 Task: Create a due date automation trigger when advanced on, on the wednesday of the week a card is due add basic without any labels at 11:00 AM.
Action: Mouse moved to (1028, 93)
Screenshot: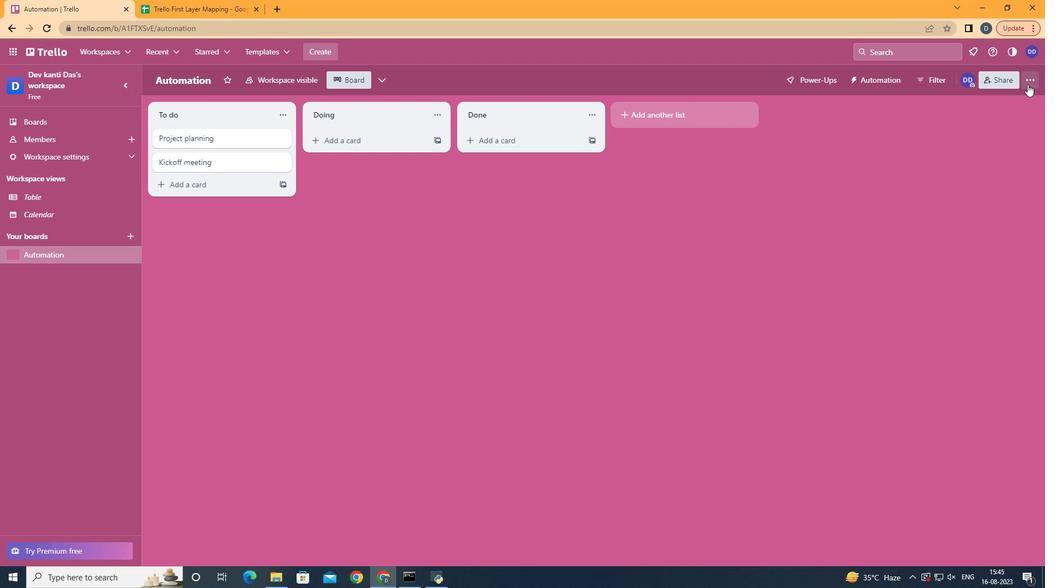 
Action: Mouse pressed left at (1028, 93)
Screenshot: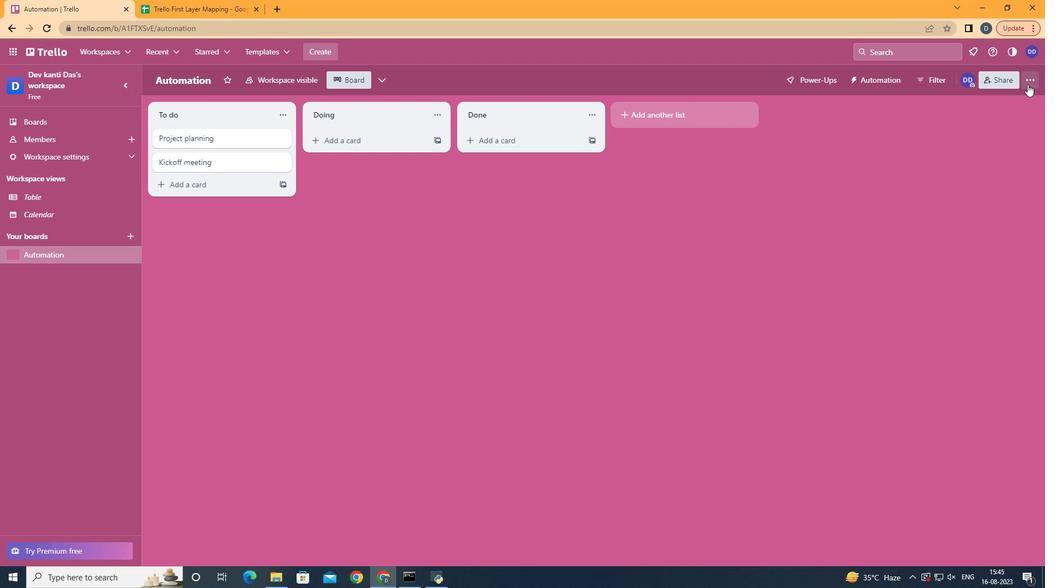 
Action: Mouse moved to (1032, 88)
Screenshot: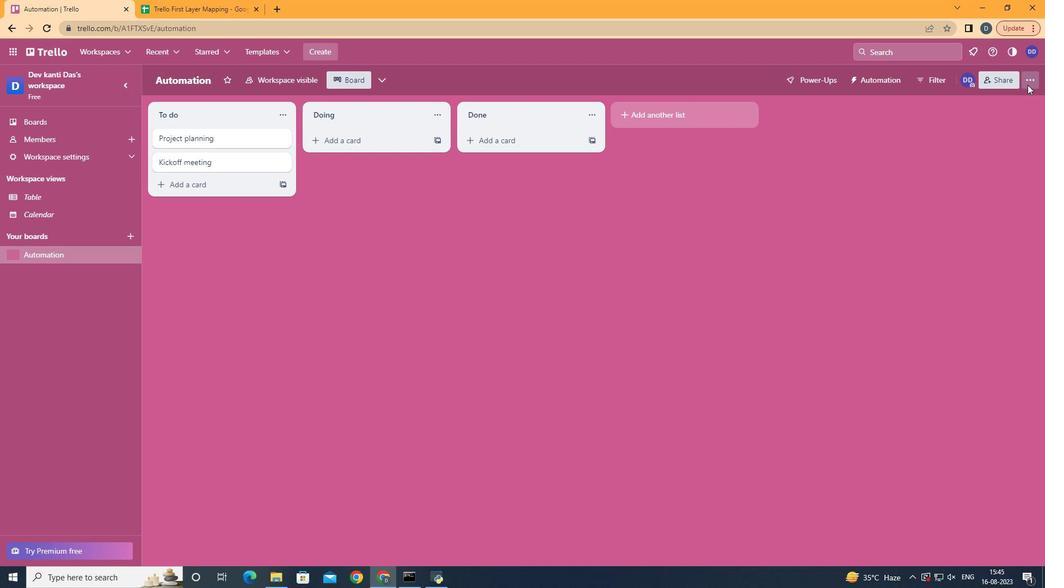 
Action: Mouse pressed left at (1032, 88)
Screenshot: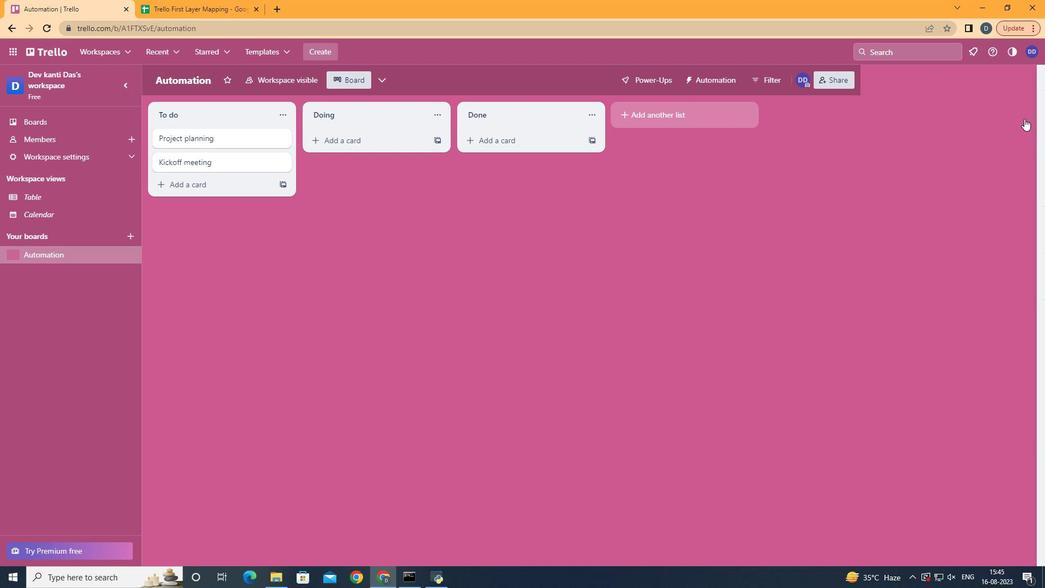 
Action: Mouse moved to (949, 241)
Screenshot: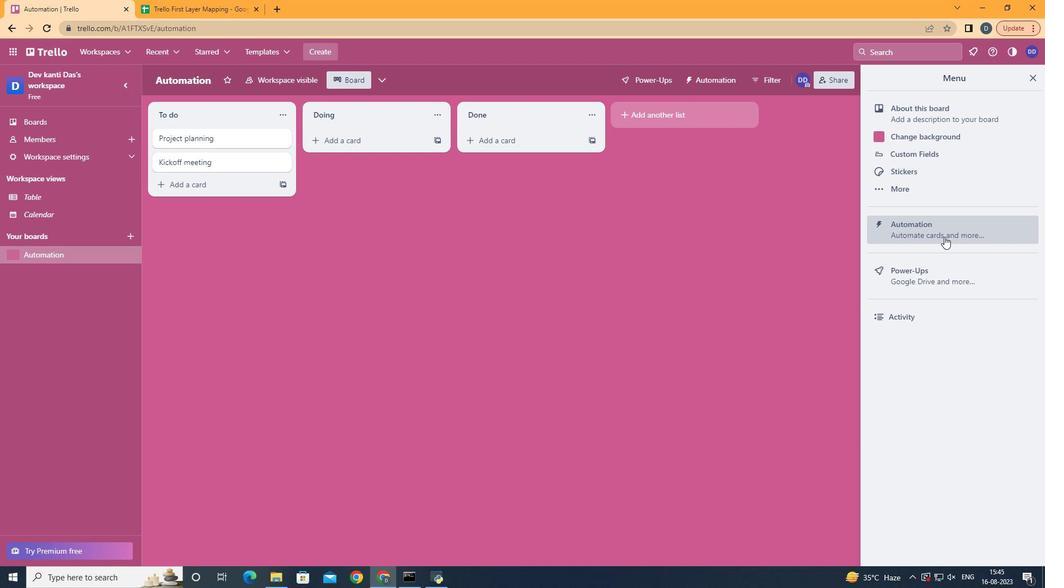 
Action: Mouse pressed left at (949, 241)
Screenshot: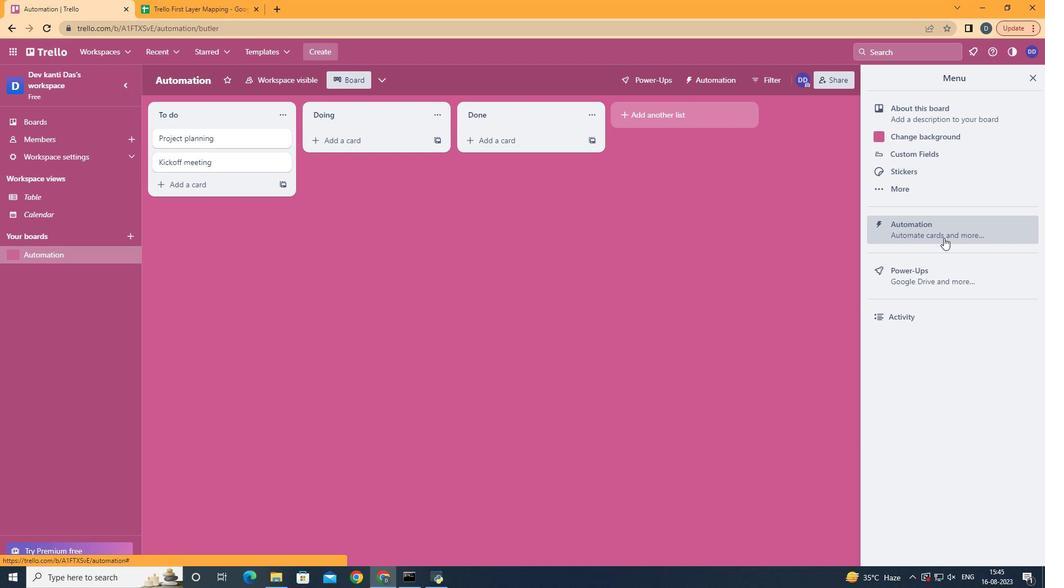 
Action: Mouse moved to (216, 216)
Screenshot: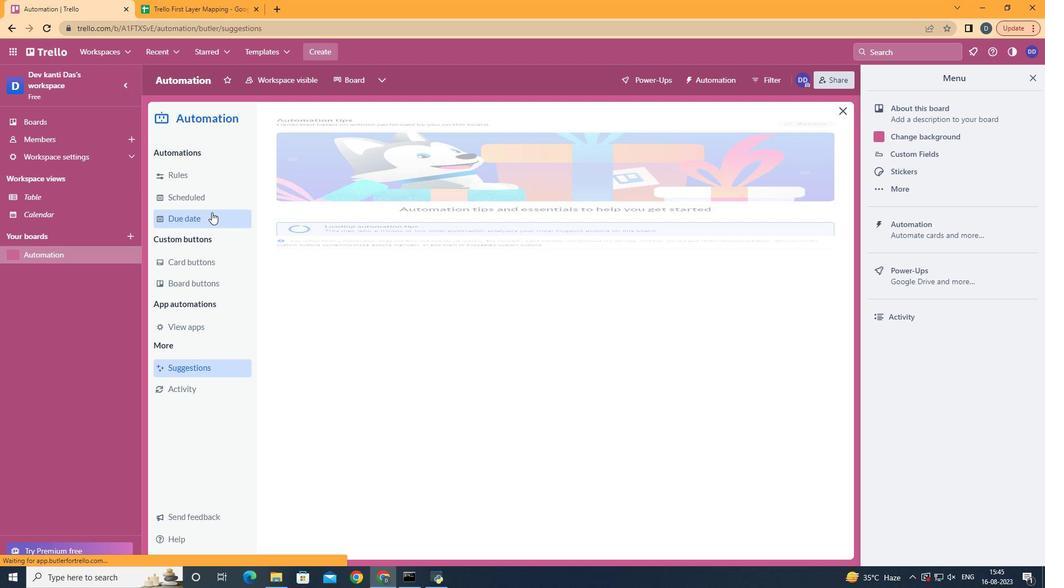
Action: Mouse pressed left at (216, 216)
Screenshot: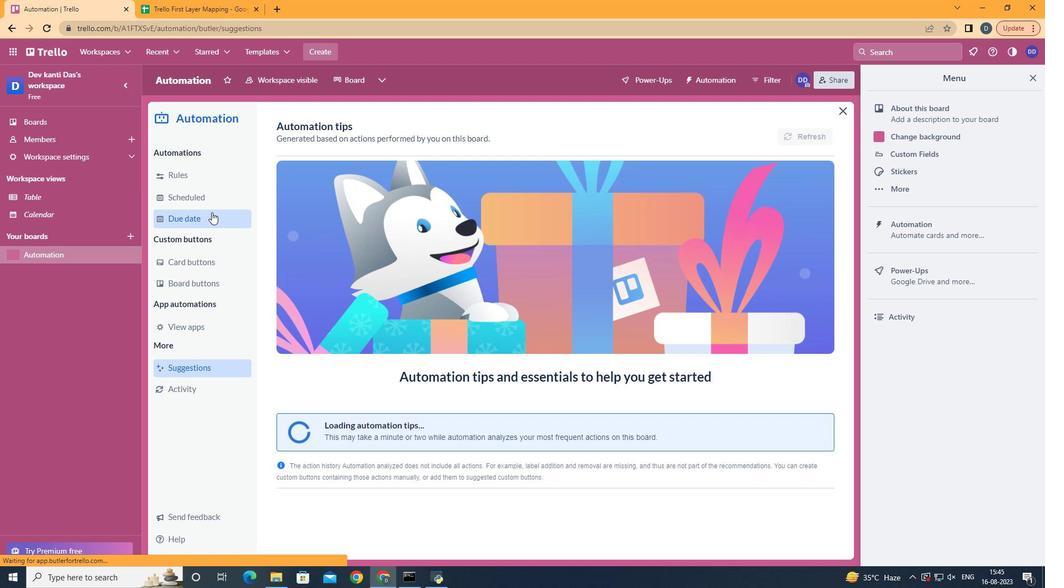 
Action: Mouse moved to (756, 136)
Screenshot: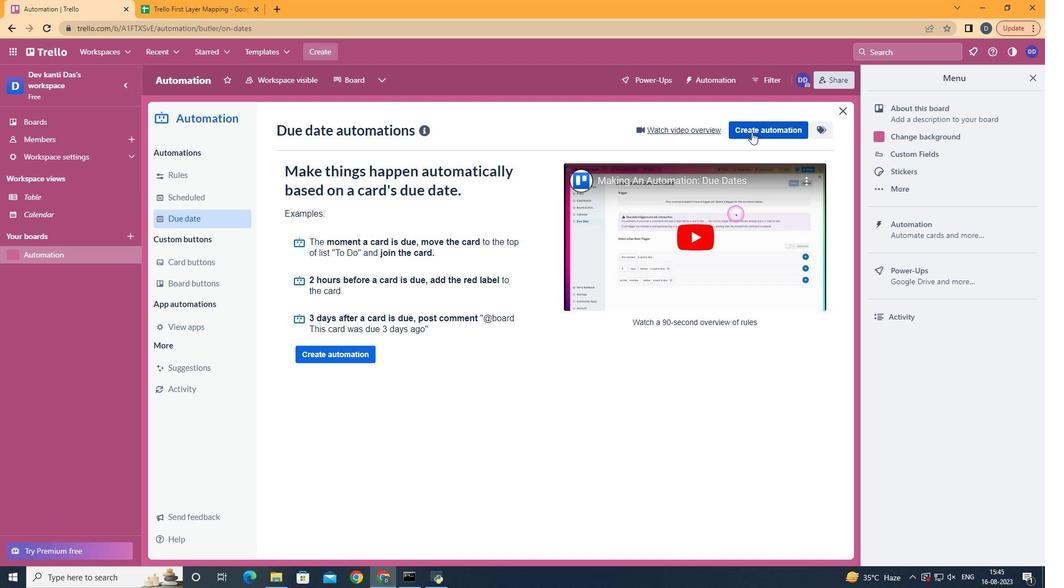 
Action: Mouse pressed left at (756, 136)
Screenshot: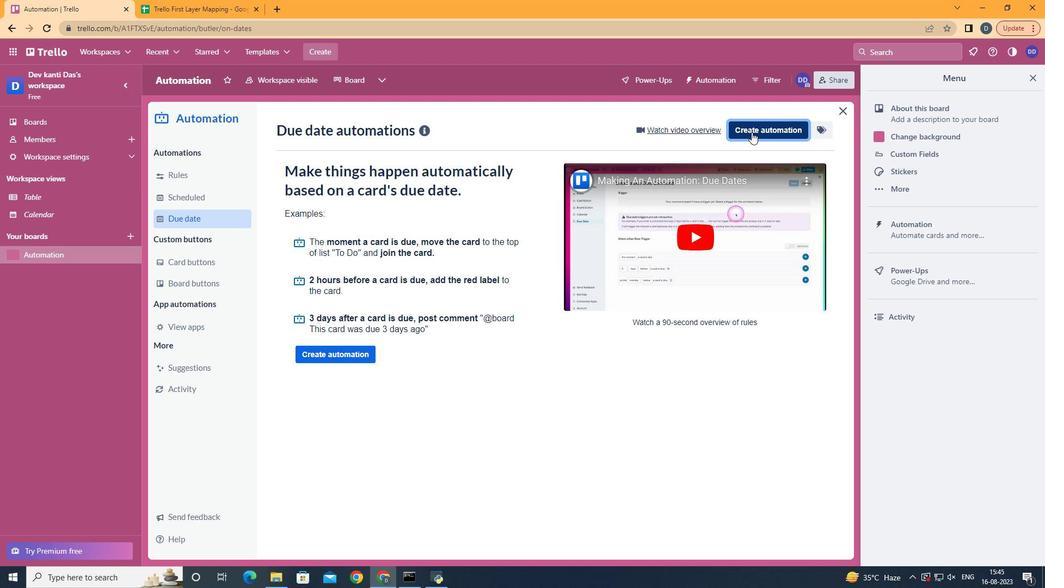 
Action: Mouse moved to (585, 238)
Screenshot: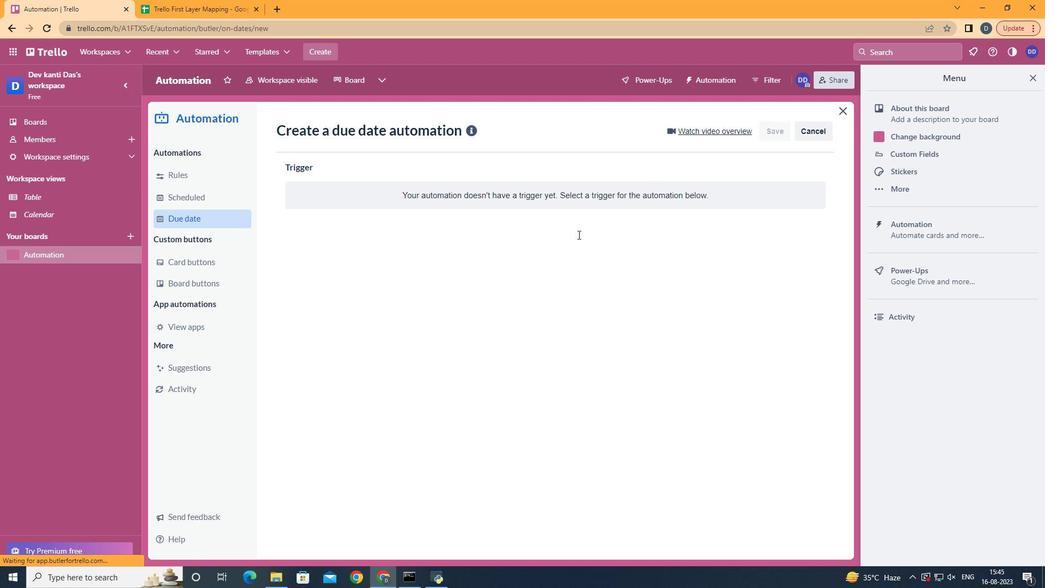 
Action: Mouse pressed left at (585, 238)
Screenshot: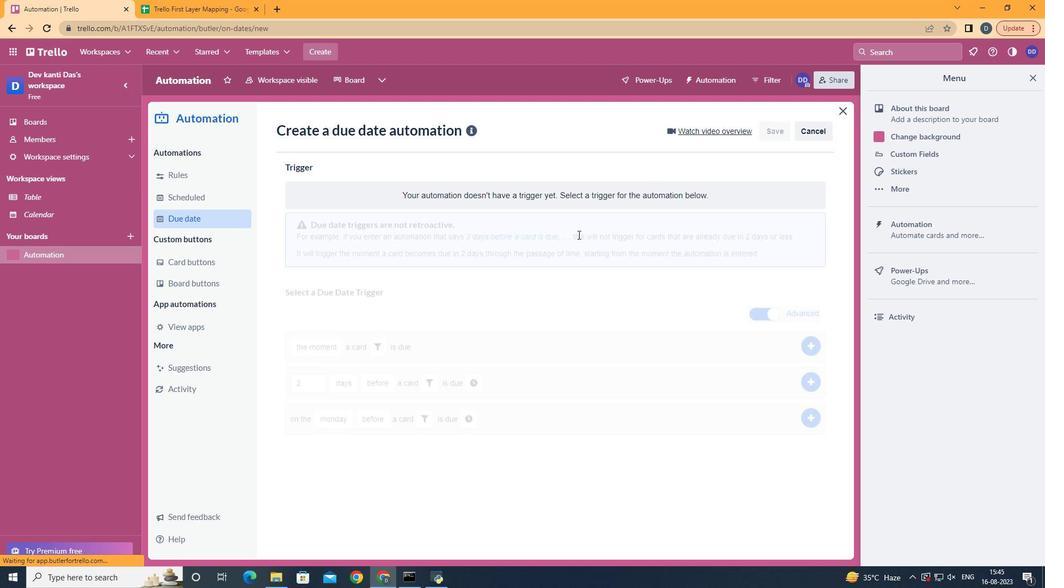 
Action: Mouse moved to (367, 335)
Screenshot: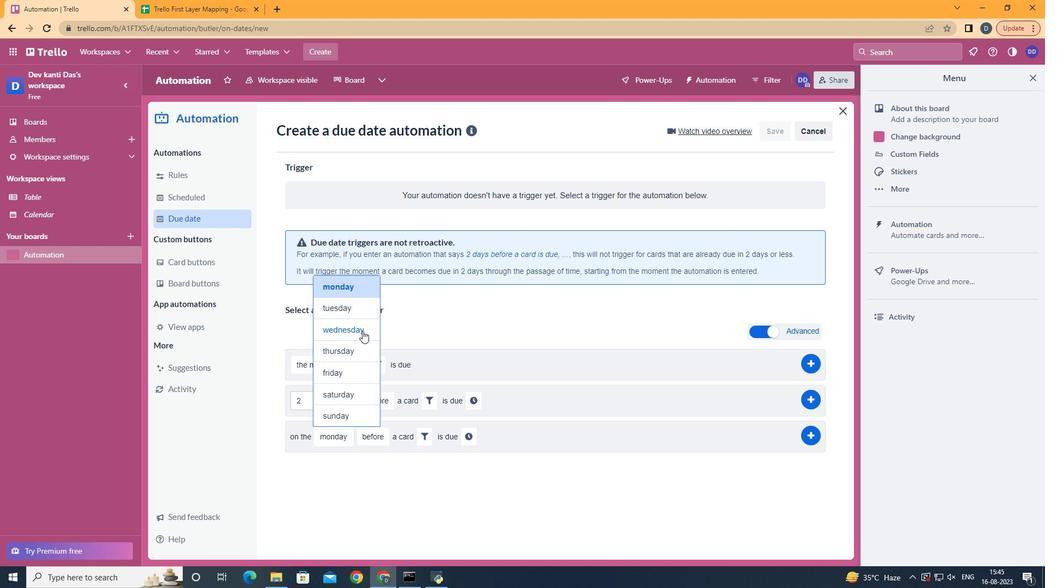 
Action: Mouse pressed left at (367, 335)
Screenshot: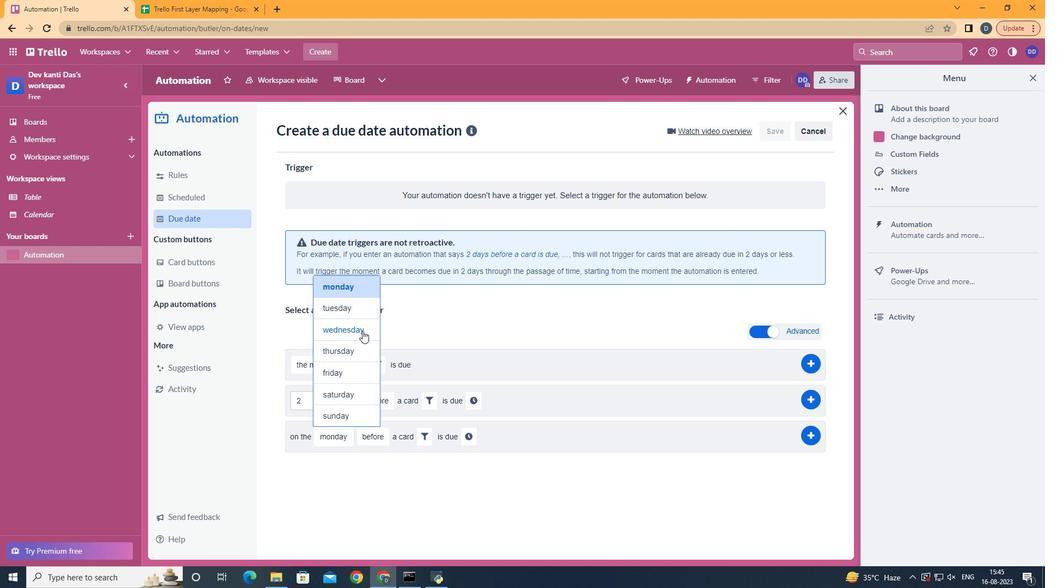 
Action: Mouse moved to (402, 507)
Screenshot: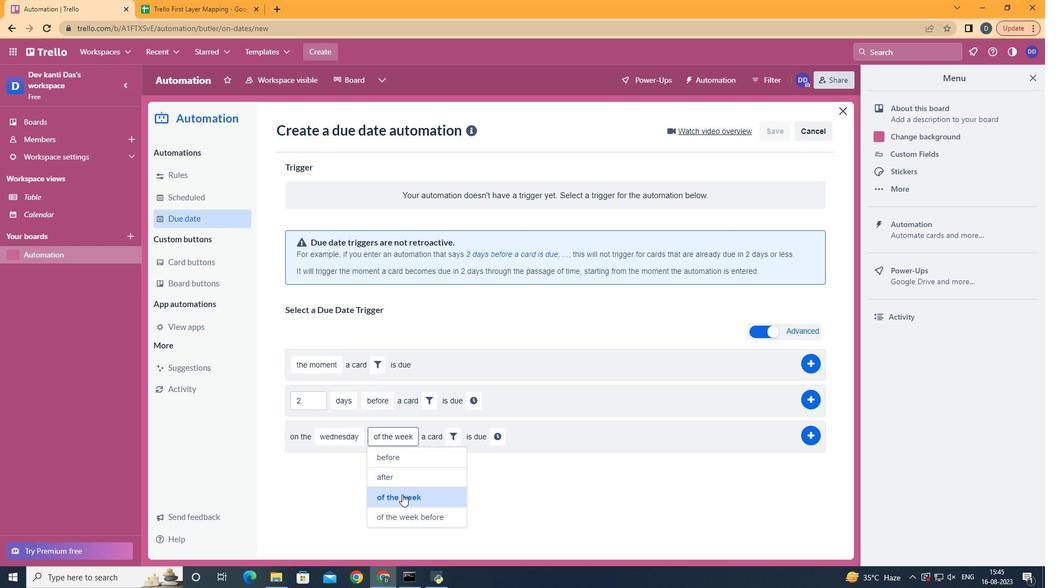 
Action: Mouse pressed left at (402, 507)
Screenshot: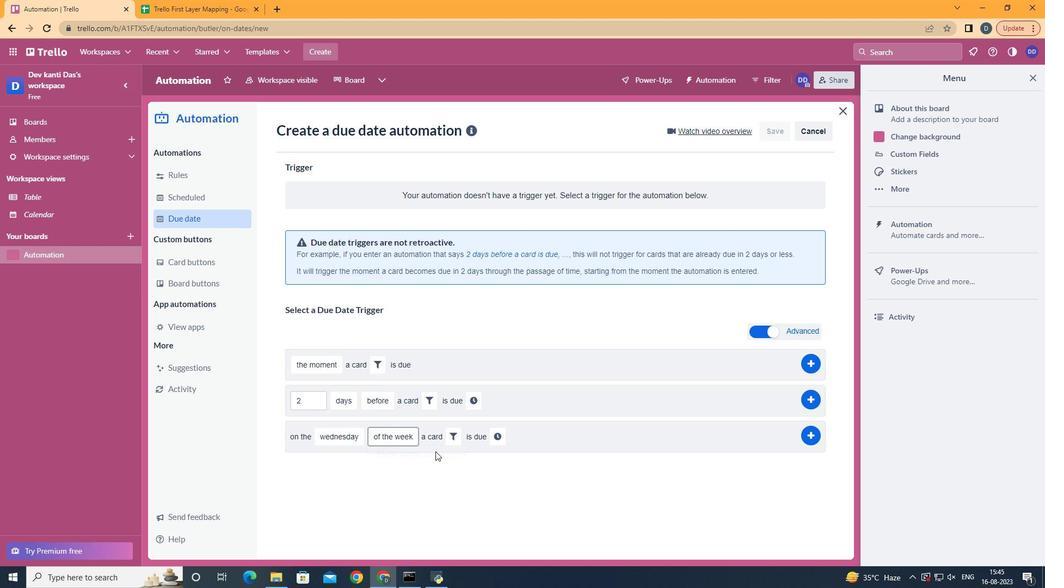 
Action: Mouse moved to (465, 436)
Screenshot: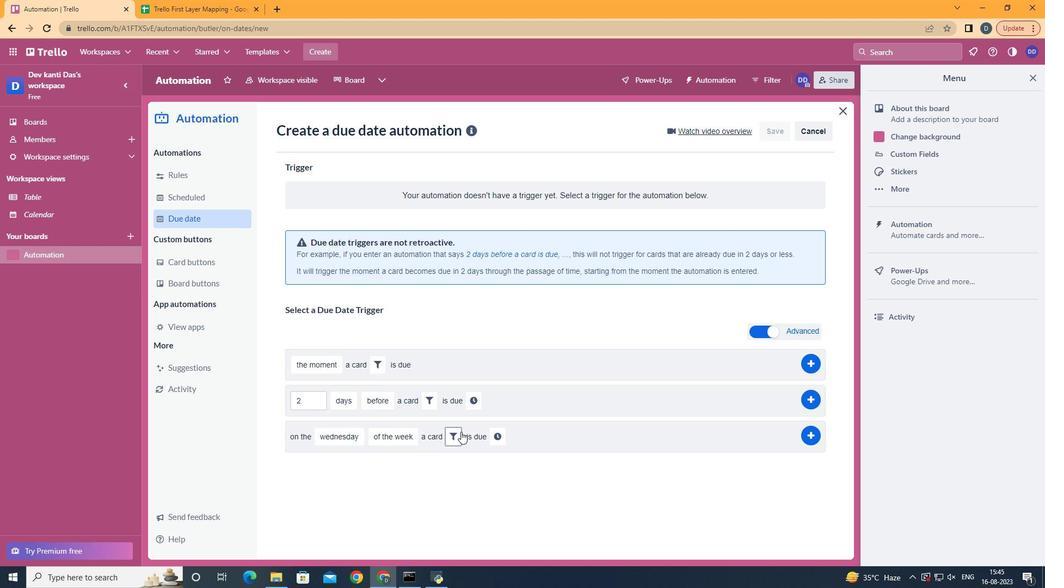 
Action: Mouse pressed left at (465, 436)
Screenshot: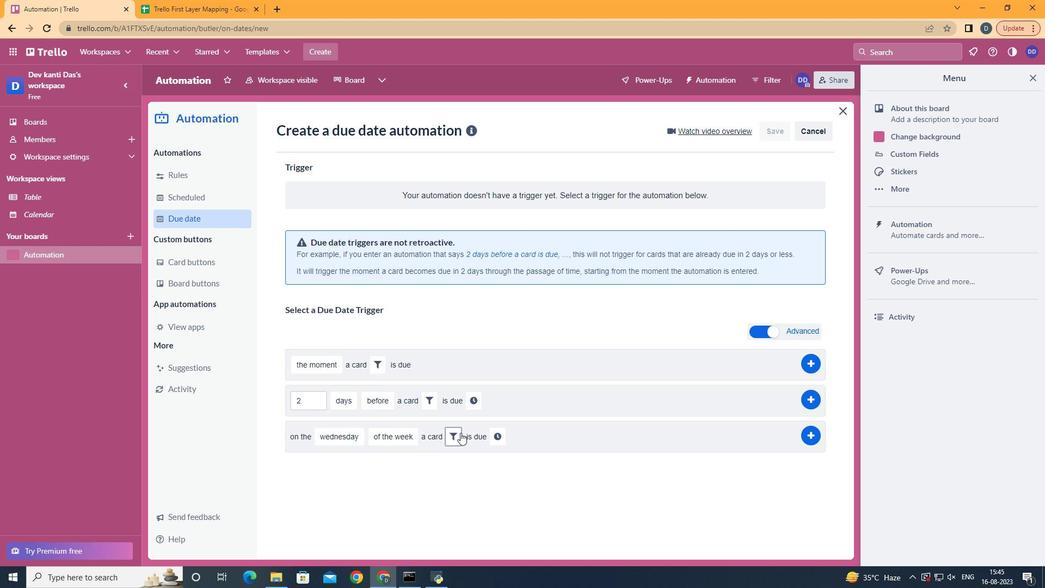 
Action: Mouse moved to (530, 476)
Screenshot: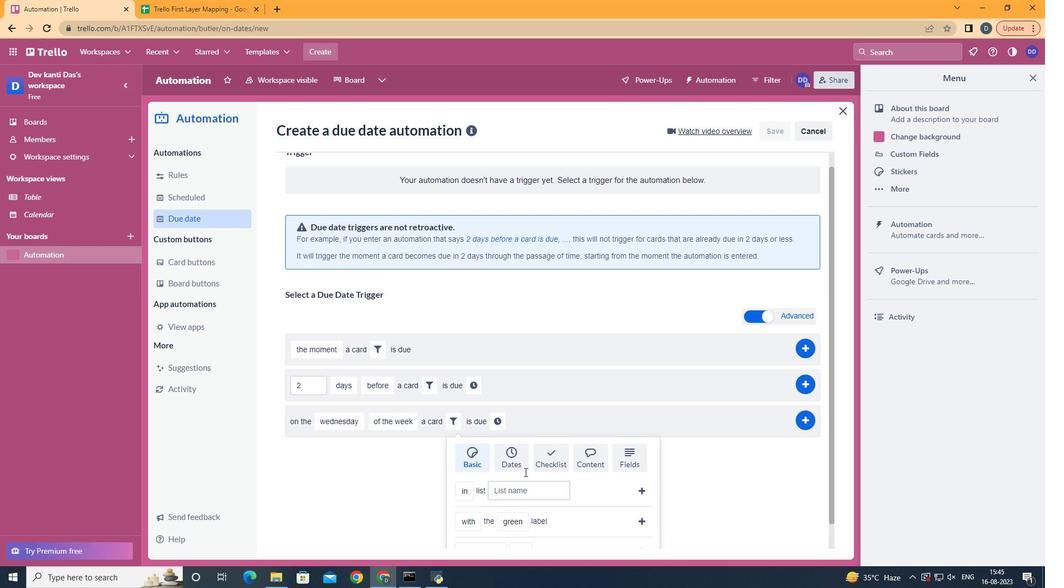 
Action: Mouse scrolled (530, 476) with delta (0, 0)
Screenshot: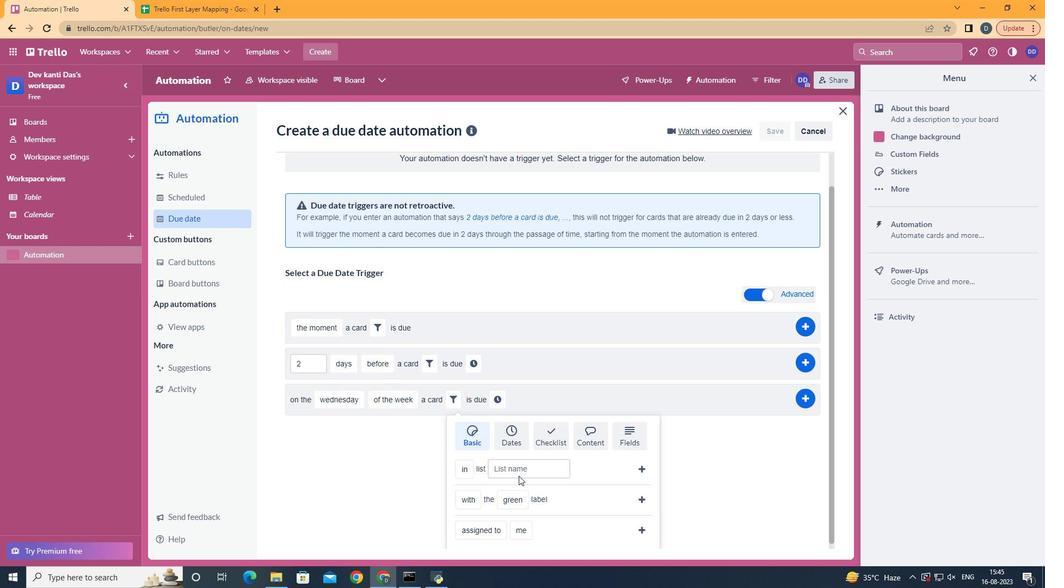 
Action: Mouse scrolled (530, 476) with delta (0, 0)
Screenshot: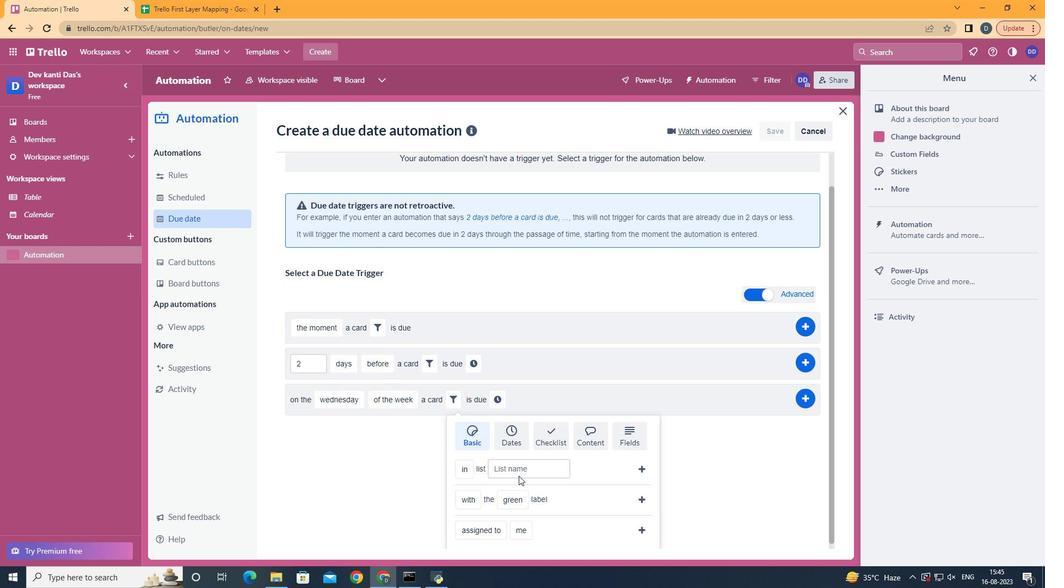
Action: Mouse scrolled (530, 476) with delta (0, 0)
Screenshot: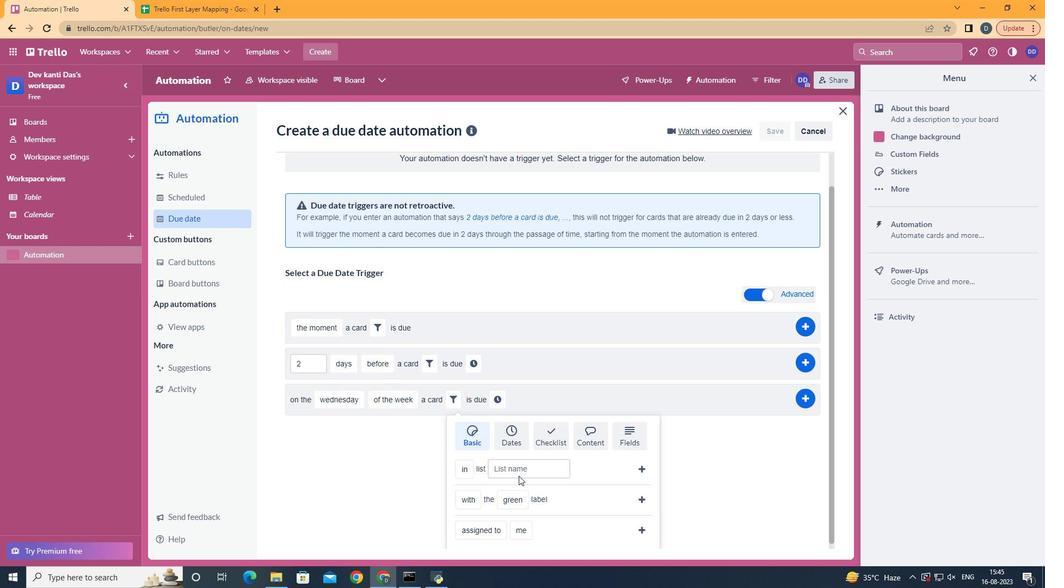 
Action: Mouse scrolled (530, 476) with delta (0, 0)
Screenshot: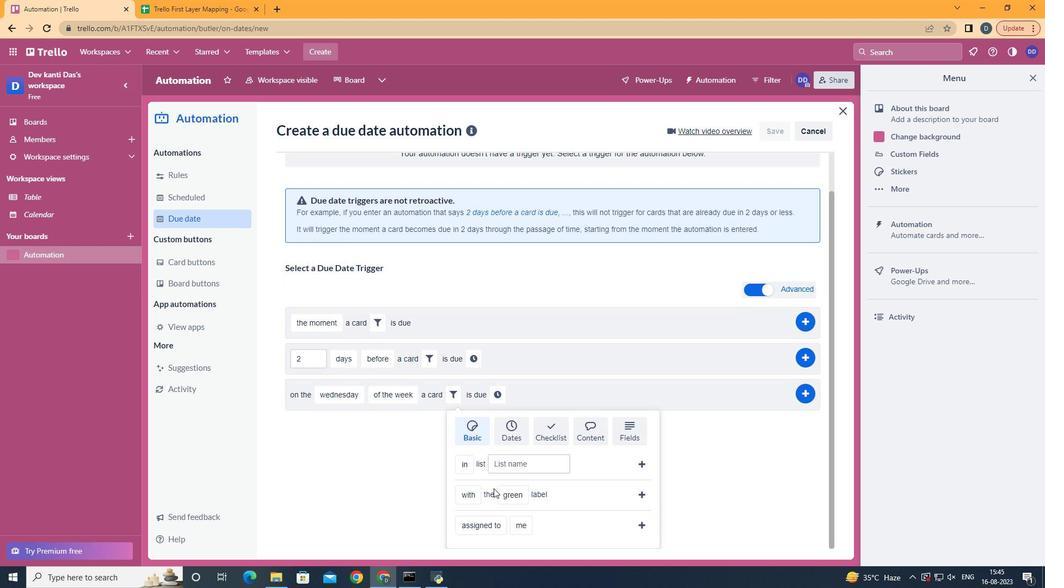 
Action: Mouse scrolled (530, 476) with delta (0, 0)
Screenshot: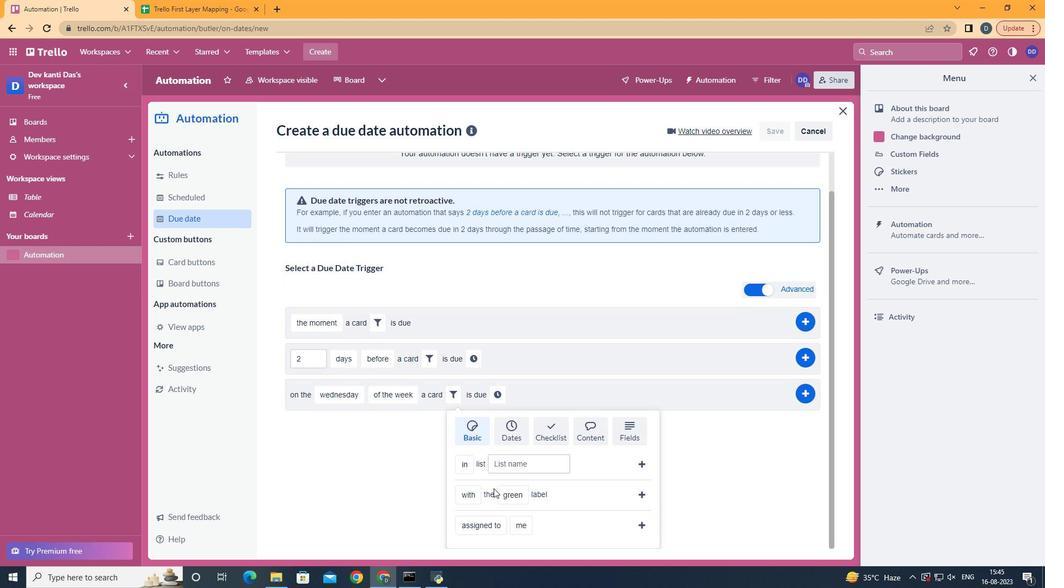 
Action: Mouse moved to (486, 484)
Screenshot: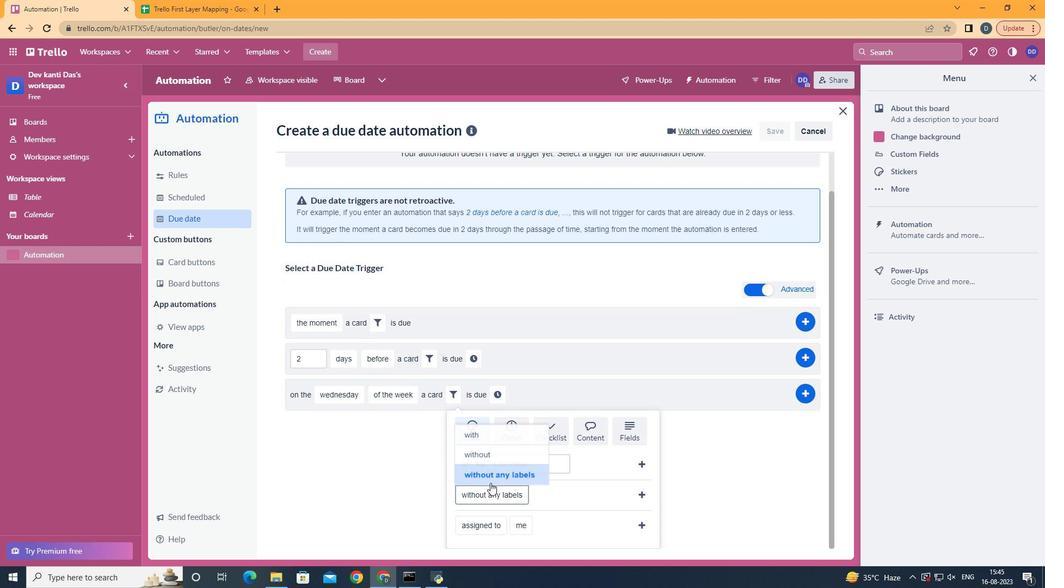 
Action: Mouse pressed left at (486, 484)
Screenshot: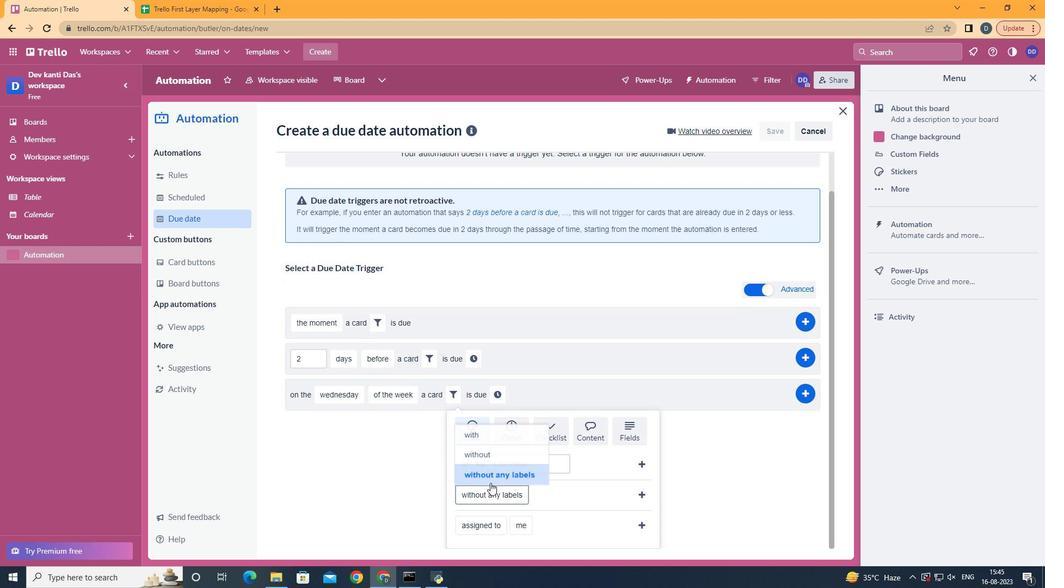 
Action: Mouse moved to (646, 500)
Screenshot: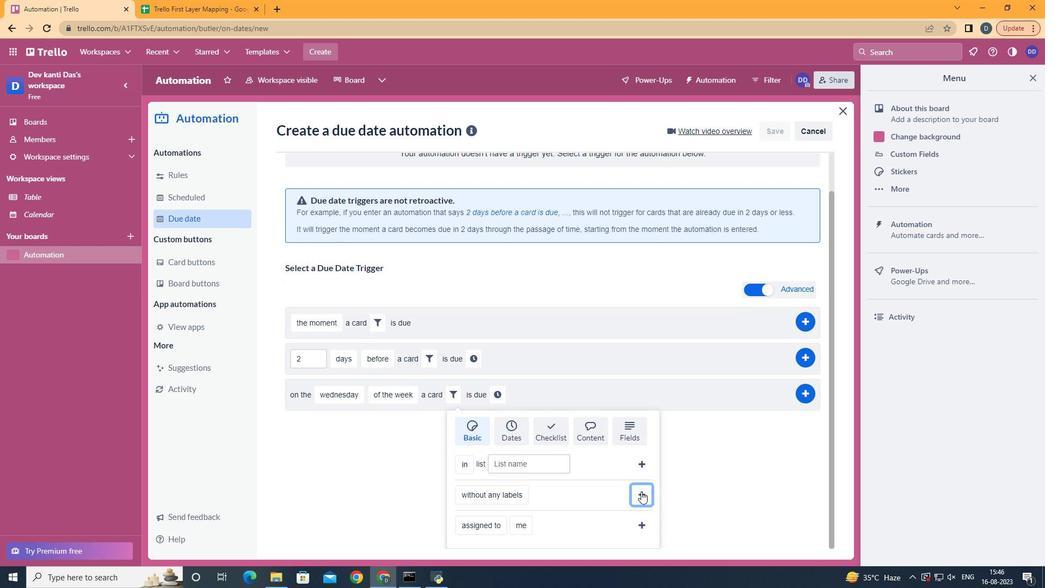 
Action: Mouse pressed left at (646, 500)
Screenshot: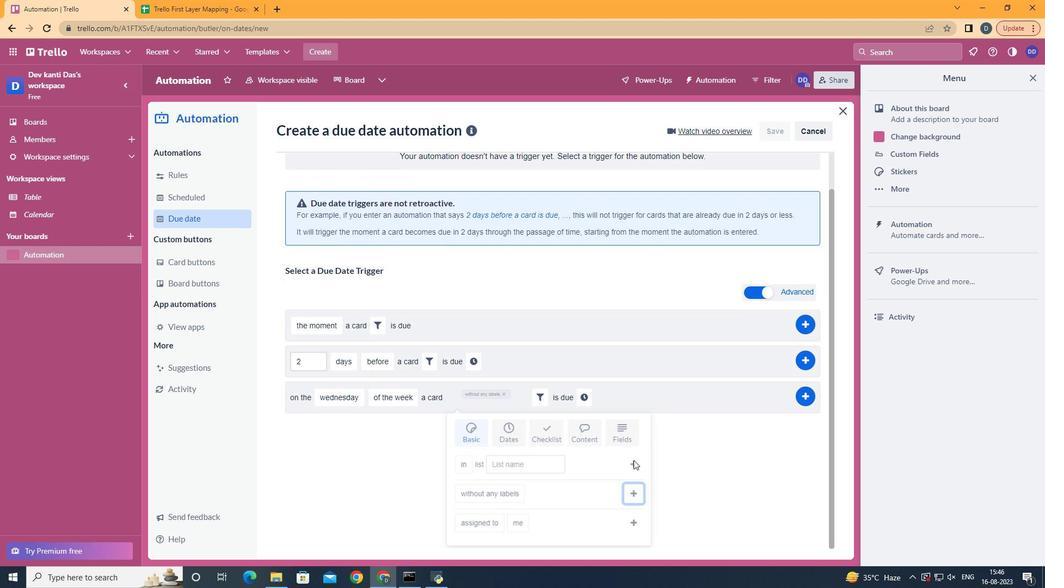 
Action: Mouse moved to (590, 442)
Screenshot: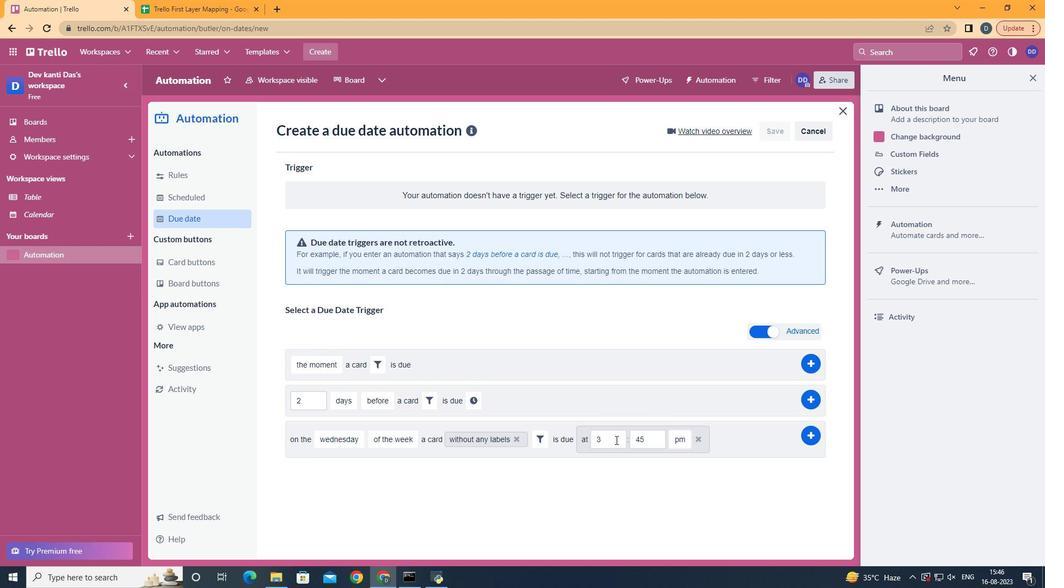 
Action: Mouse pressed left at (590, 442)
Screenshot: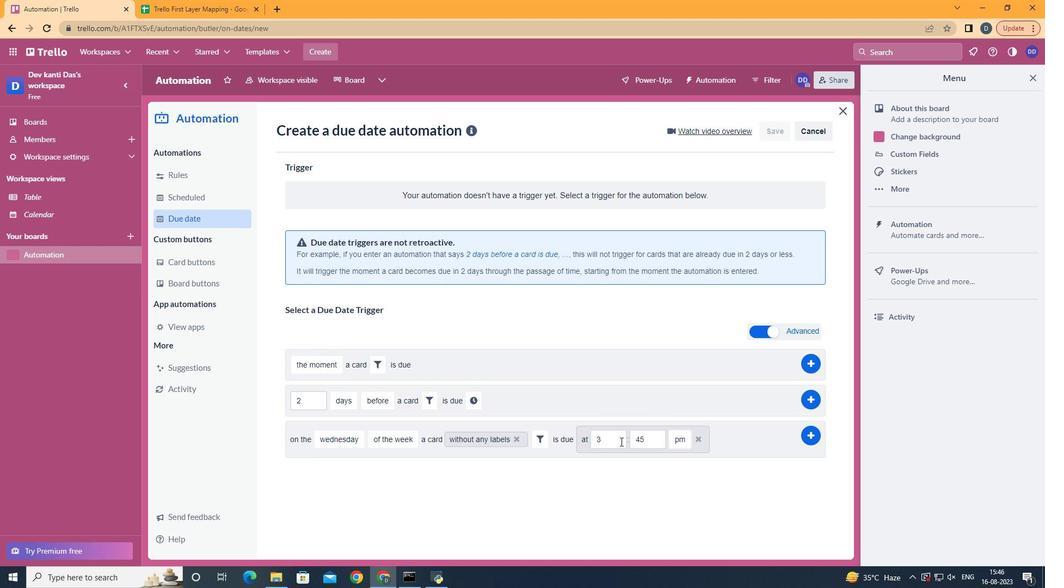 
Action: Mouse moved to (634, 447)
Screenshot: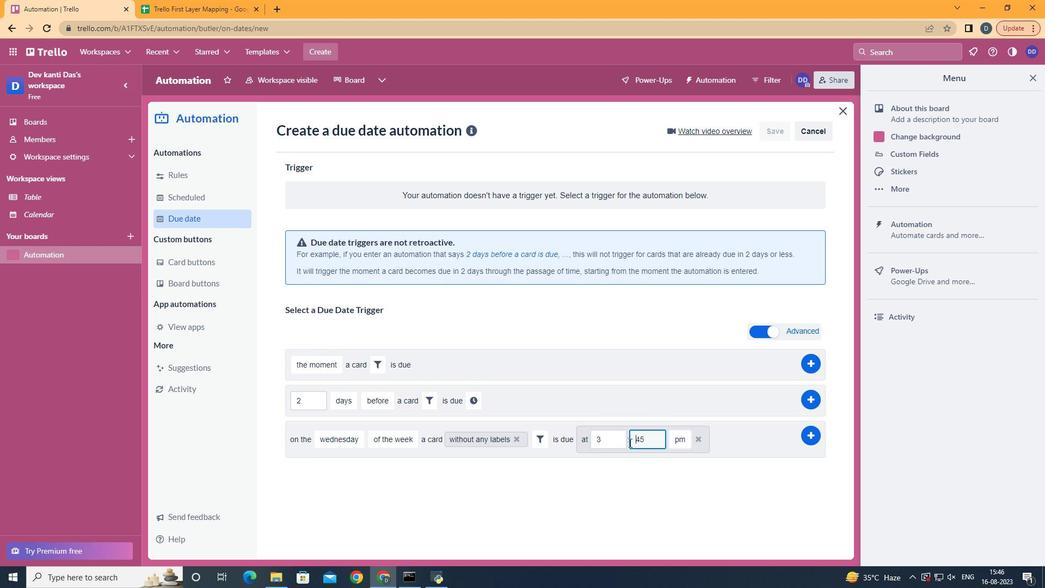
Action: Mouse pressed left at (634, 447)
Screenshot: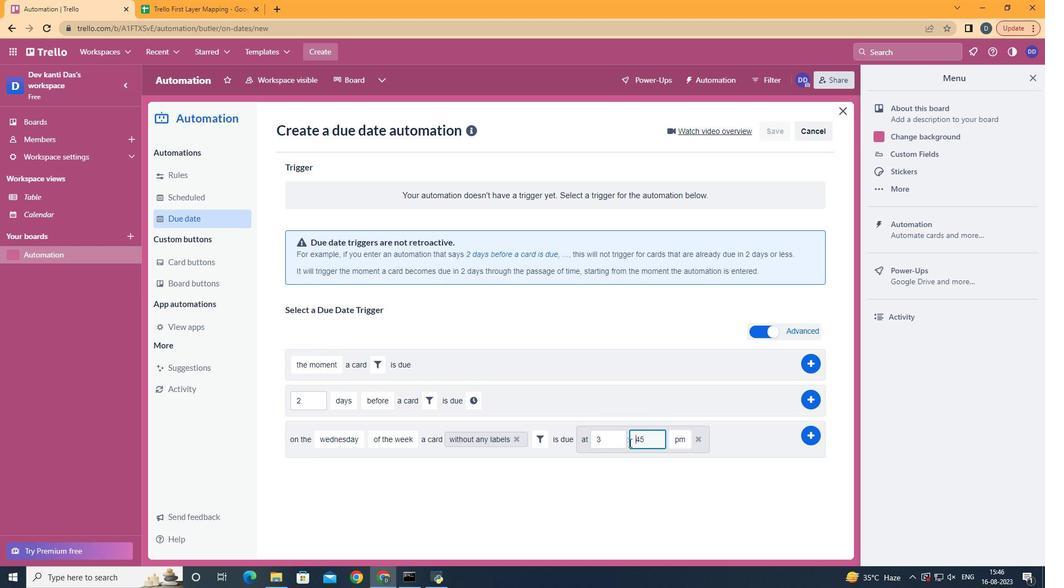 
Action: Mouse moved to (609, 442)
Screenshot: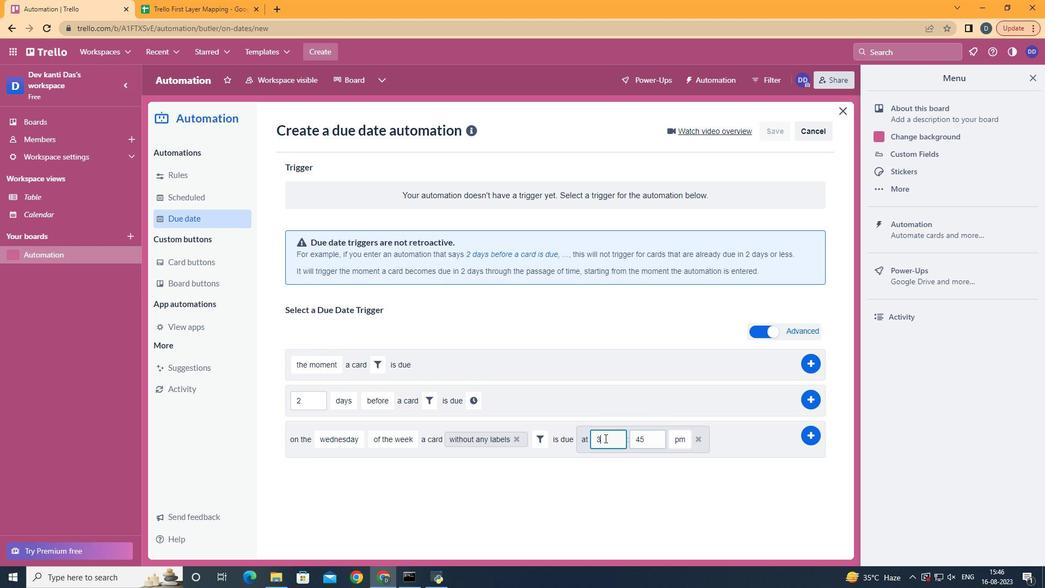 
Action: Mouse pressed left at (609, 442)
Screenshot: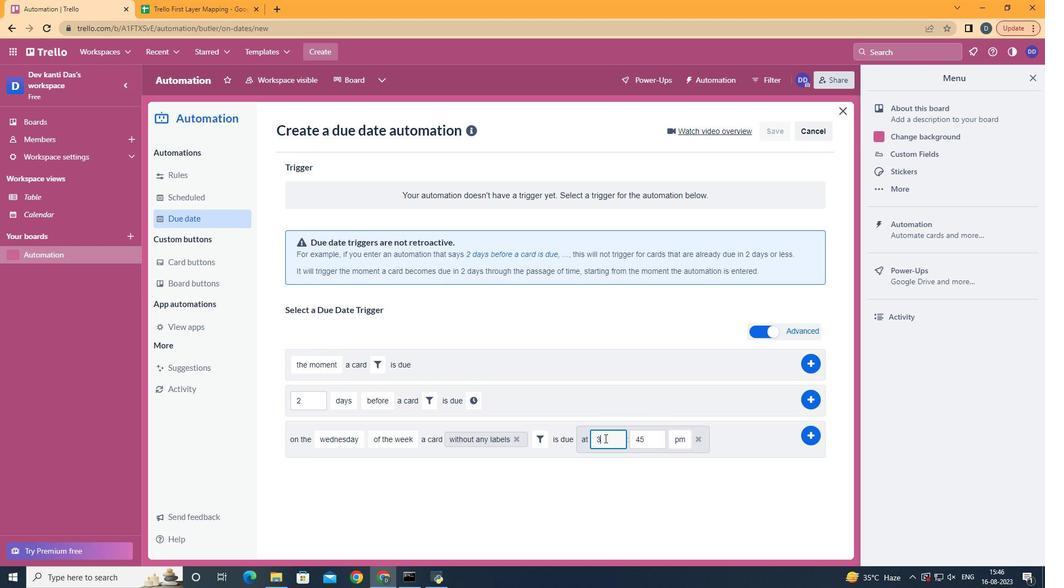 
Action: Key pressed <Key.backspace>11
Screenshot: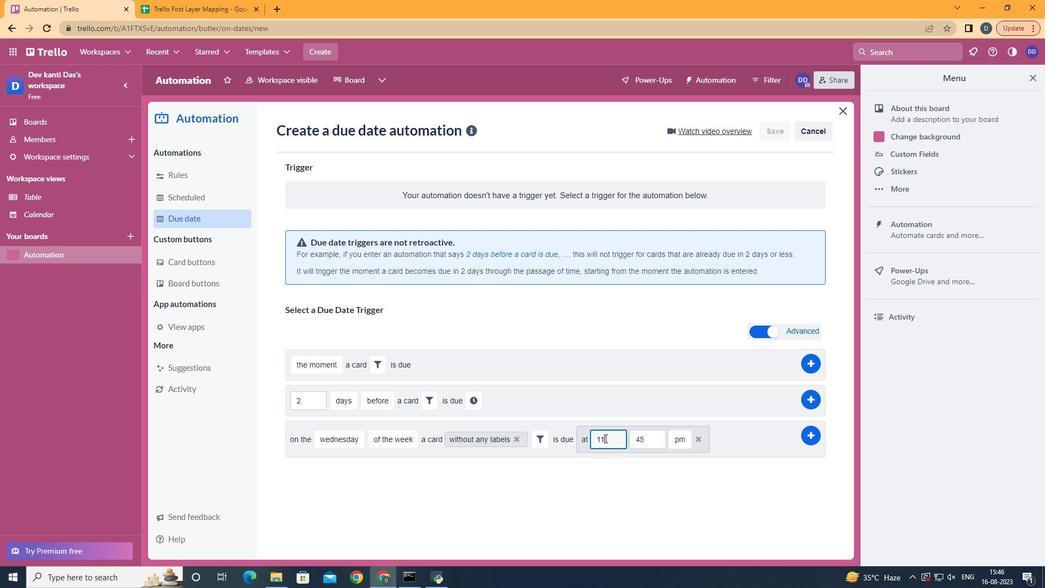 
Action: Mouse moved to (656, 445)
Screenshot: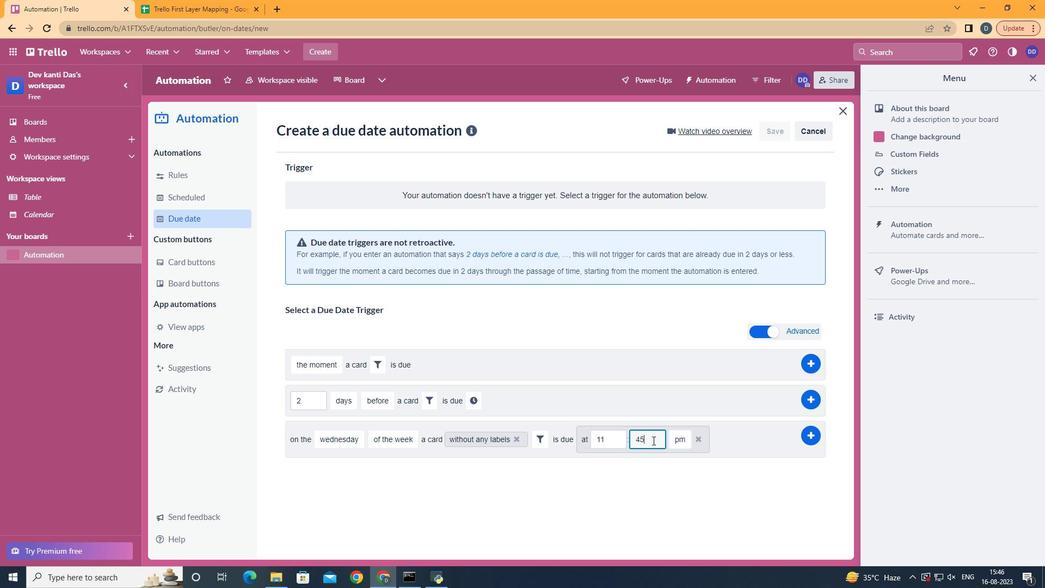 
Action: Mouse pressed left at (656, 445)
Screenshot: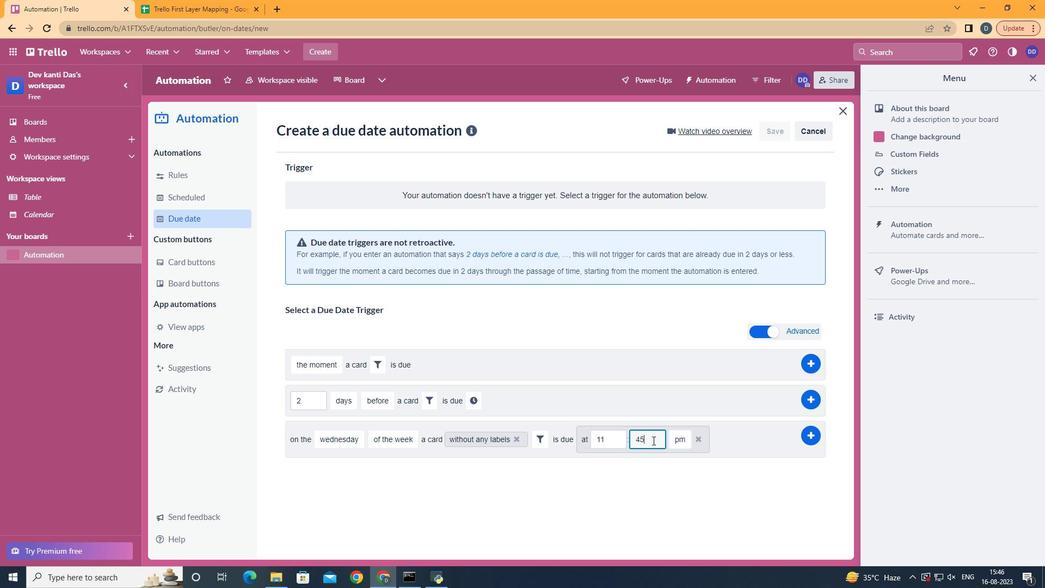 
Action: Mouse moved to (657, 445)
Screenshot: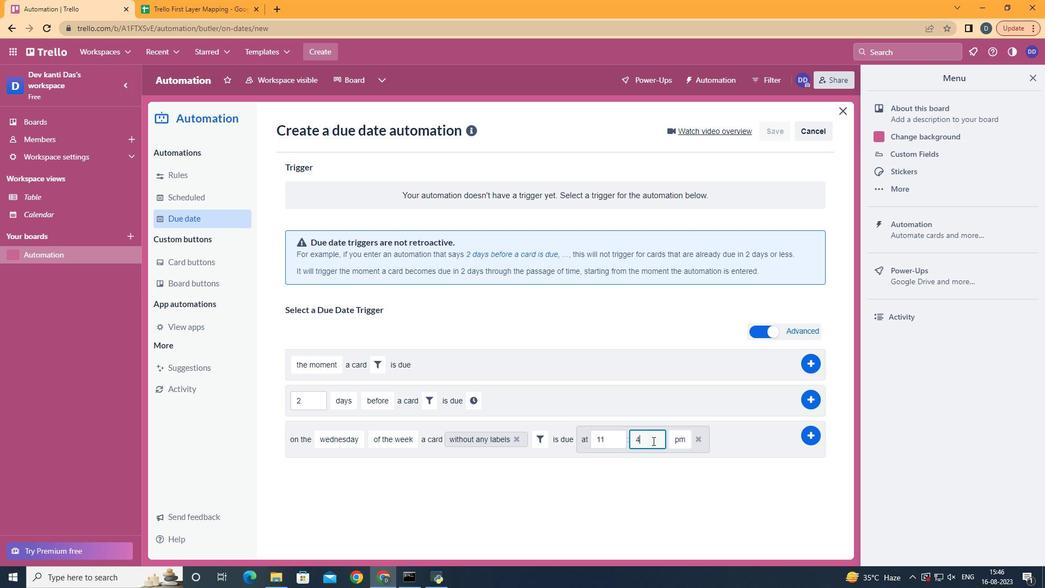 
Action: Key pressed <Key.backspace><Key.backspace>00
Screenshot: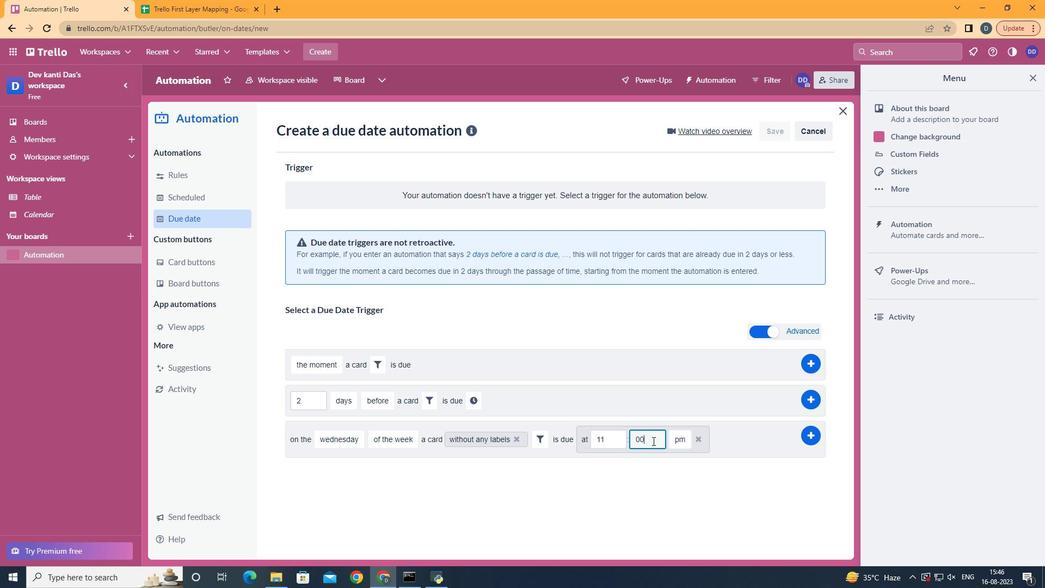 
Action: Mouse moved to (692, 457)
Screenshot: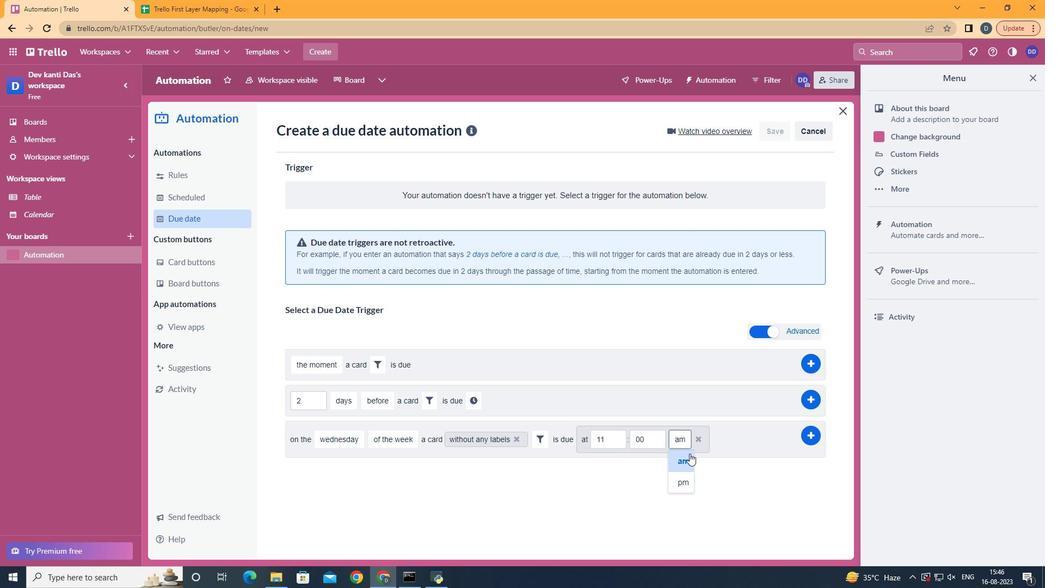 
Action: Mouse pressed left at (692, 457)
Screenshot: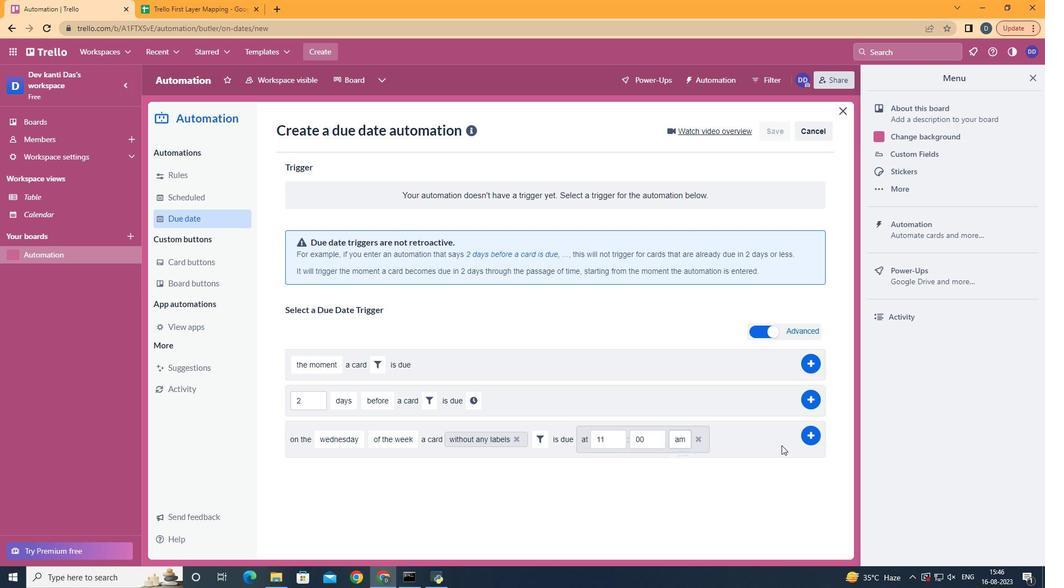 
Action: Mouse moved to (820, 437)
Screenshot: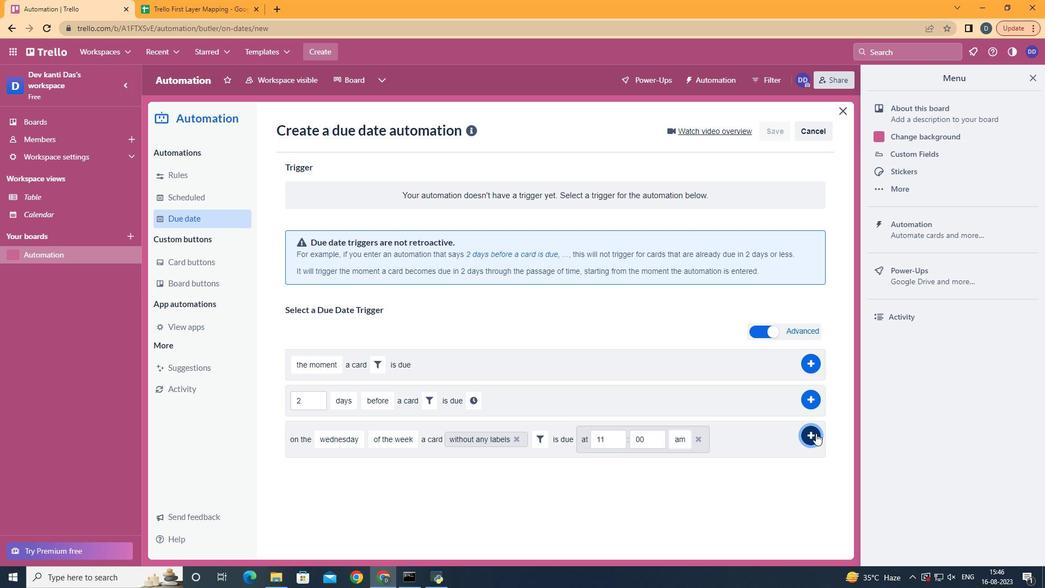 
Action: Mouse pressed left at (820, 437)
Screenshot: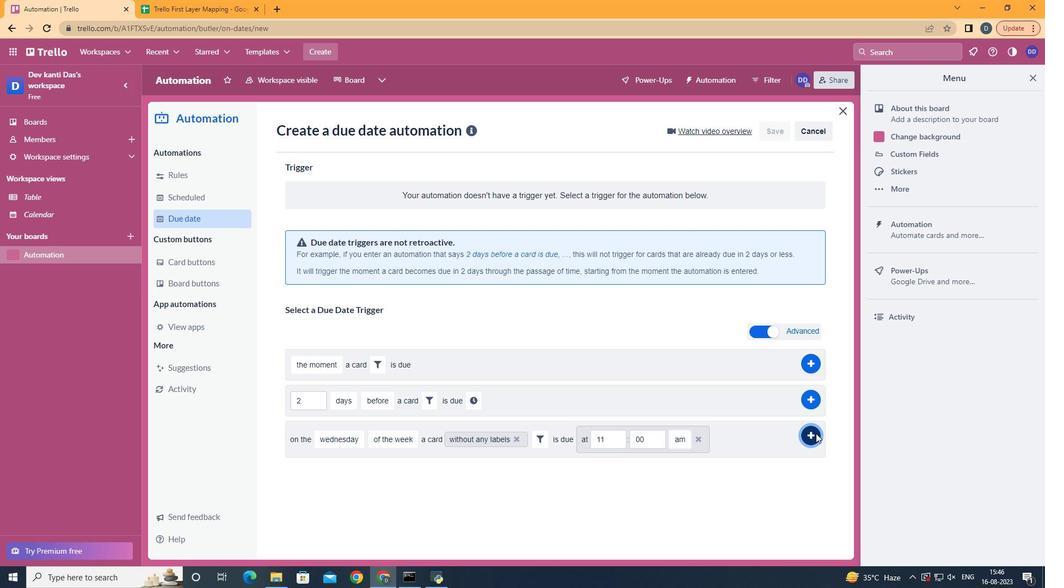 
